 Task: In the  document sketch.pdf. Insert footer and write 'www.quantum.com'. Find the word using Dictionary 'Grateful' Use the tool word Count and display word count while typing
Action: Mouse moved to (304, 399)
Screenshot: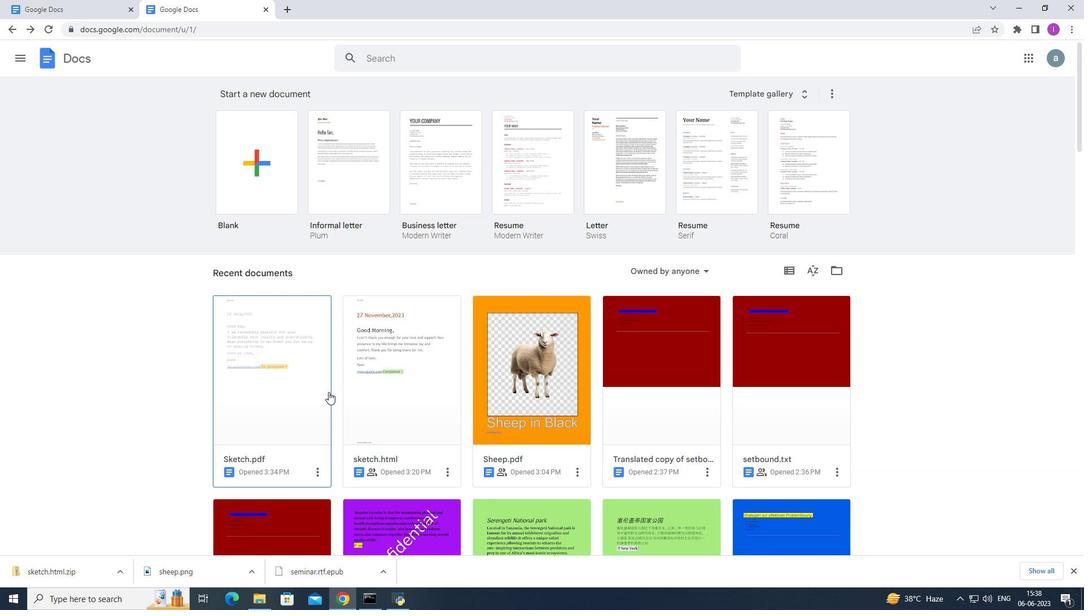 
Action: Mouse pressed left at (304, 399)
Screenshot: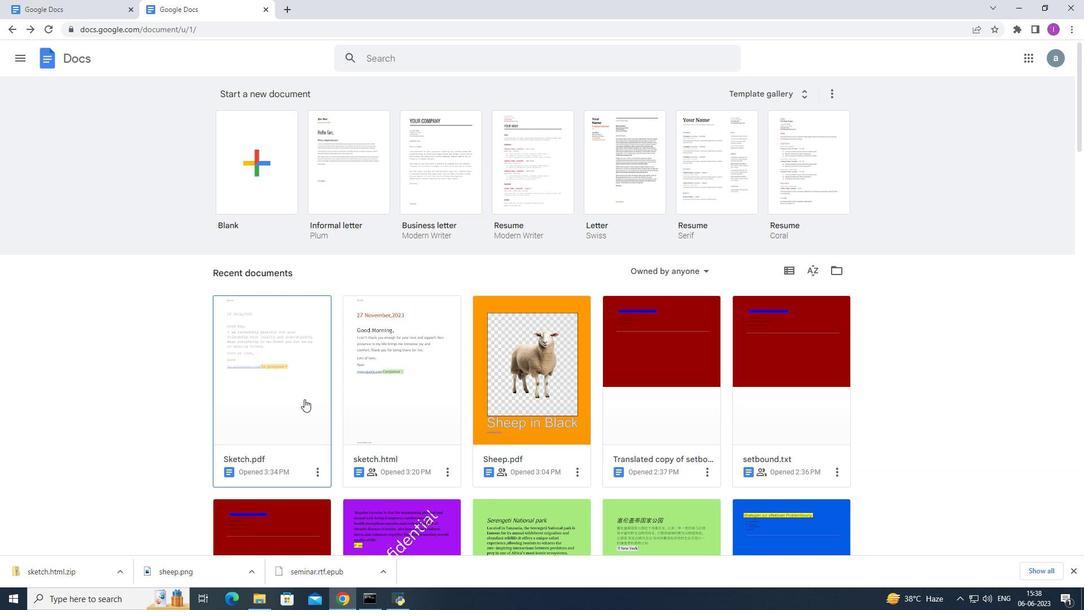 
Action: Mouse moved to (116, 62)
Screenshot: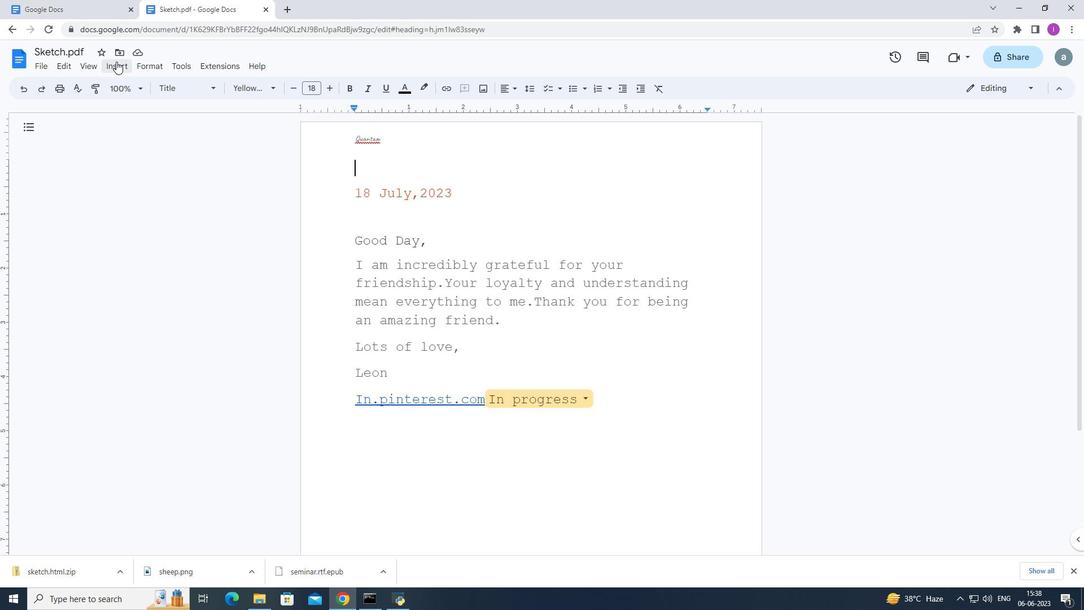 
Action: Mouse pressed left at (116, 62)
Screenshot: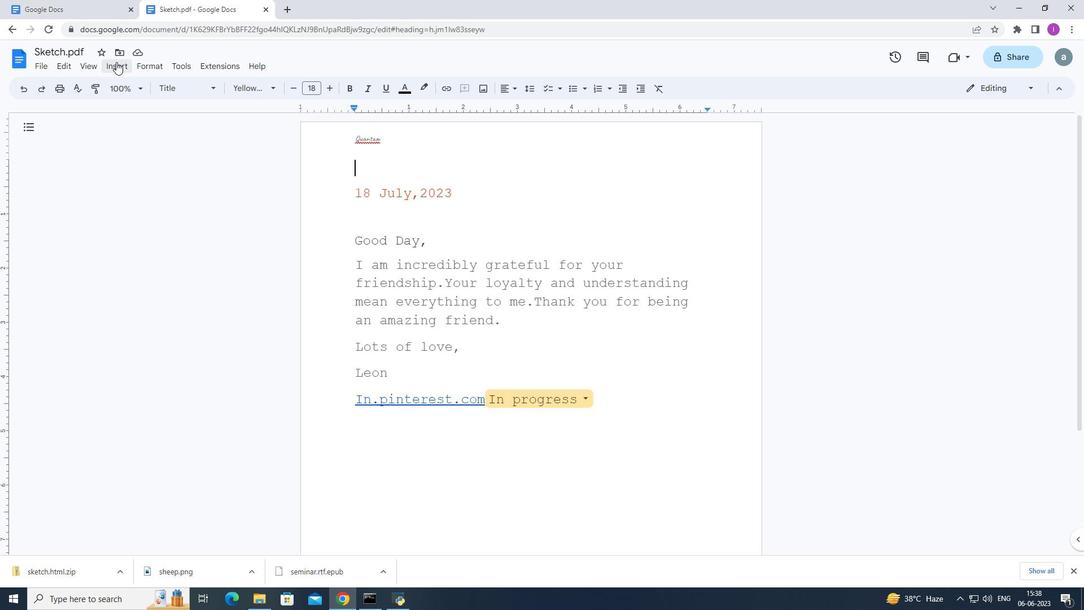 
Action: Mouse moved to (303, 370)
Screenshot: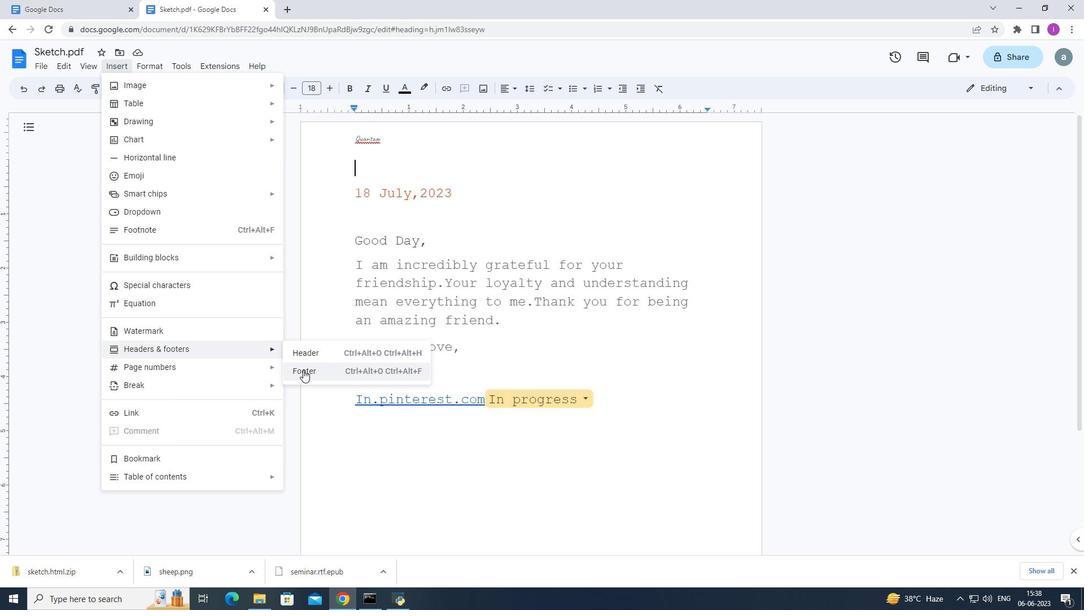 
Action: Mouse pressed left at (303, 370)
Screenshot: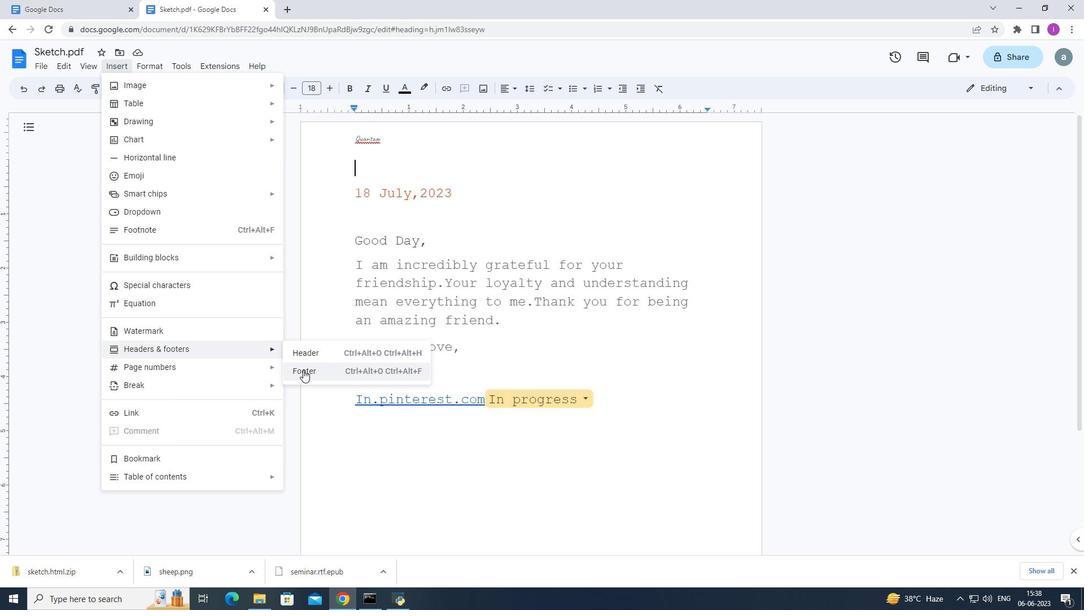 
Action: Mouse moved to (415, 411)
Screenshot: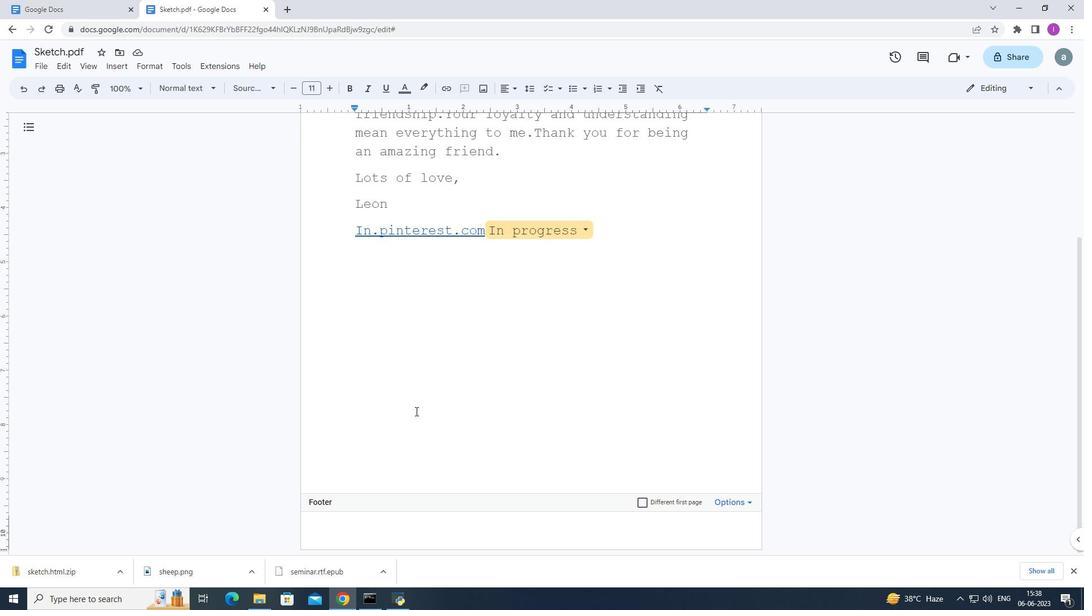 
Action: Key pressed www
Screenshot: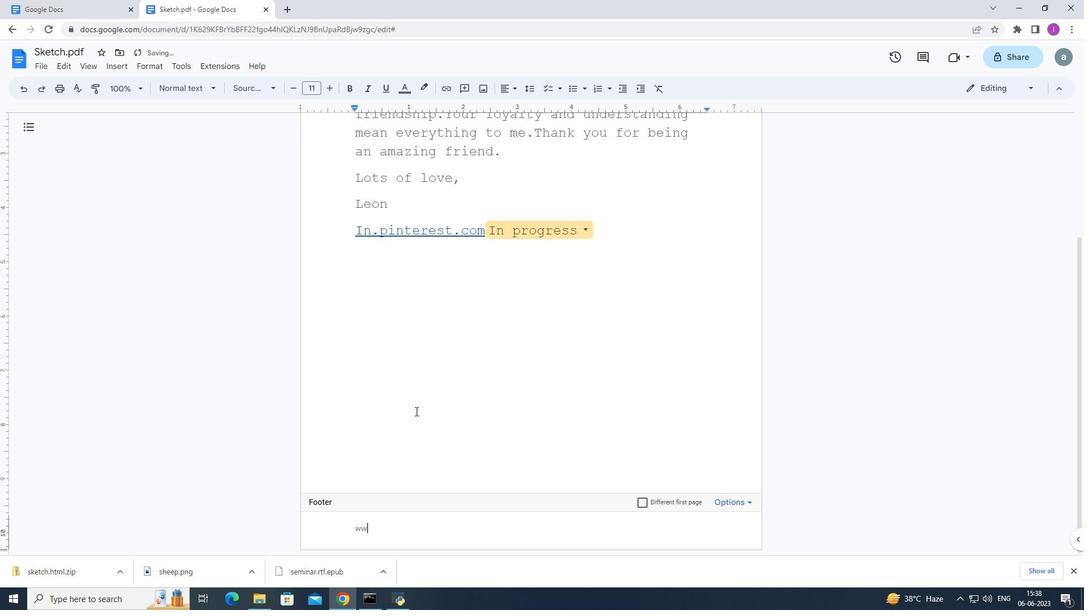
Action: Mouse moved to (413, 414)
Screenshot: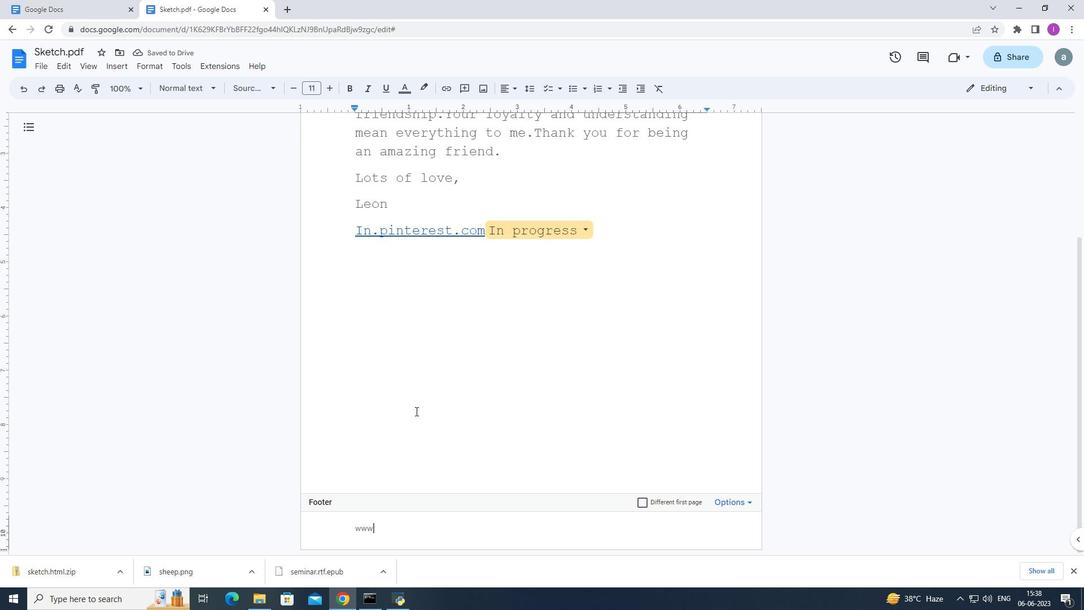 
Action: Key pressed .qua
Screenshot: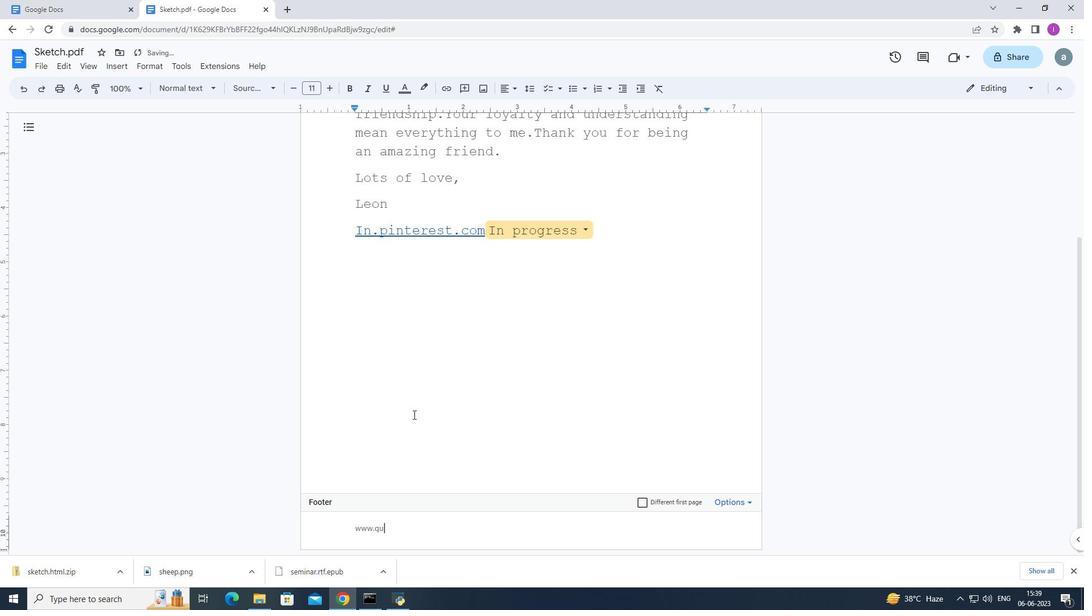 
Action: Mouse moved to (410, 415)
Screenshot: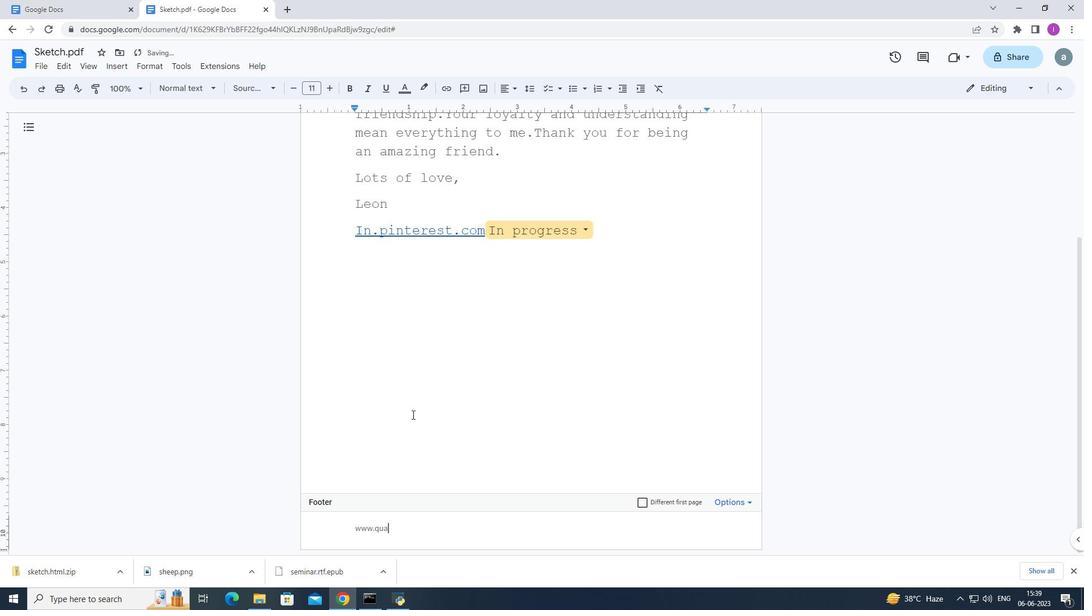 
Action: Key pressed ntum.com
Screenshot: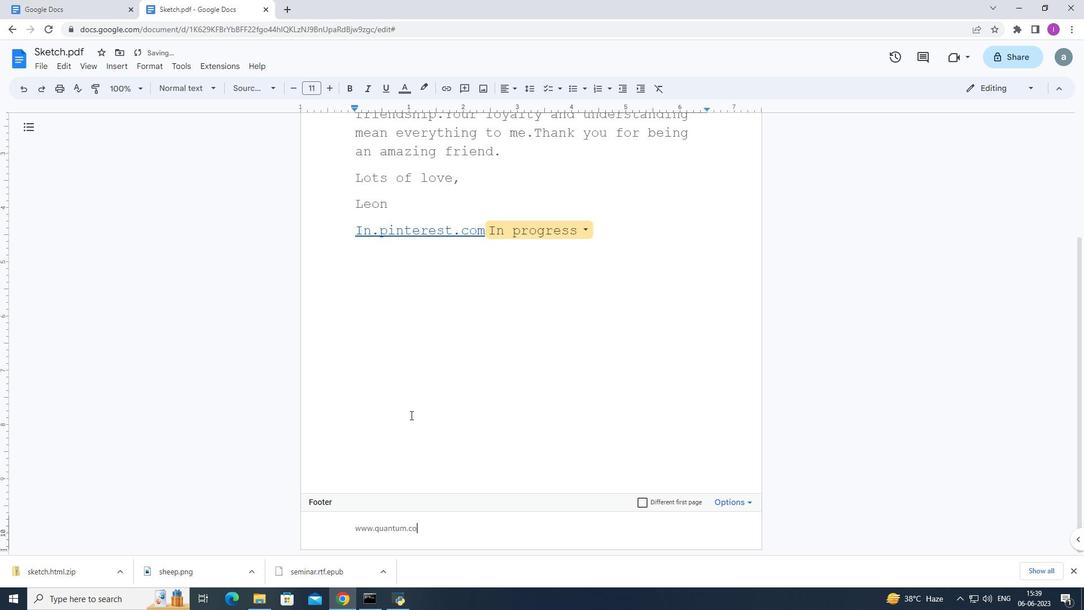 
Action: Mouse moved to (166, 523)
Screenshot: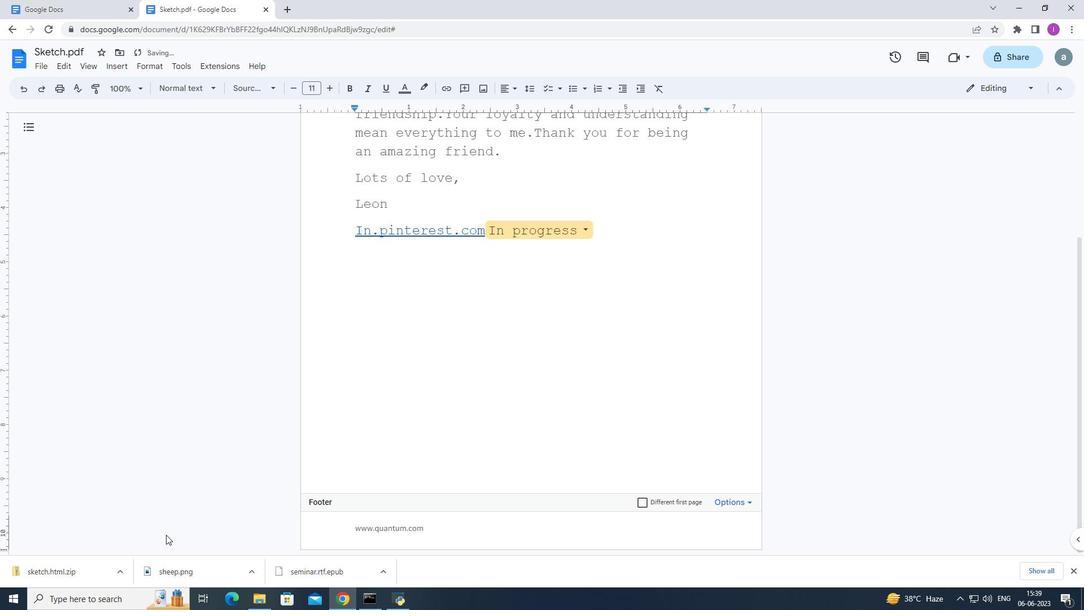 
Action: Mouse pressed left at (166, 523)
Screenshot: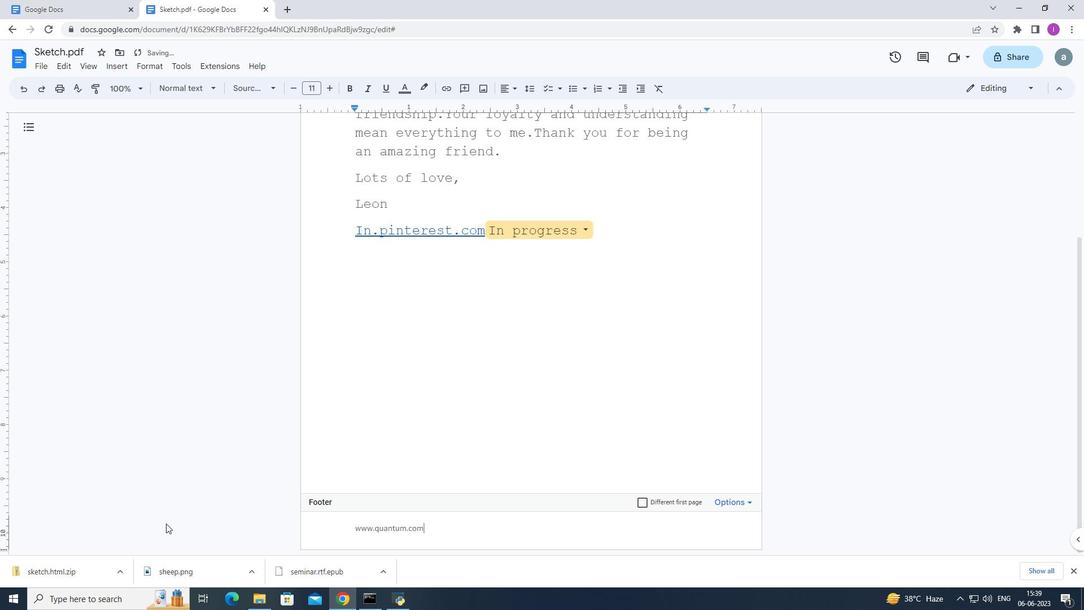 
Action: Mouse moved to (237, 505)
Screenshot: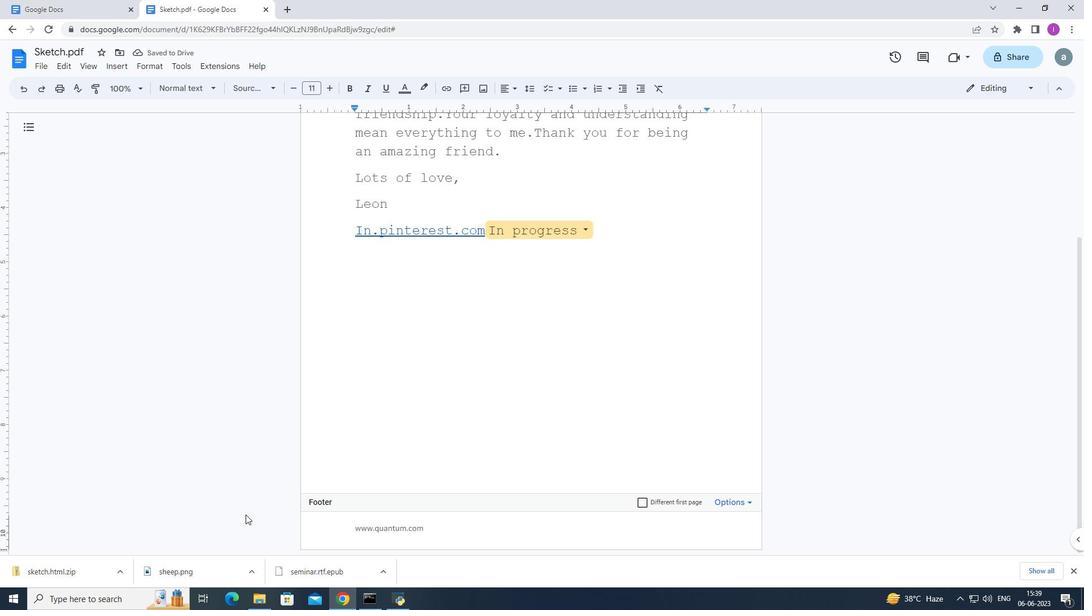 
Action: Mouse pressed left at (237, 505)
Screenshot: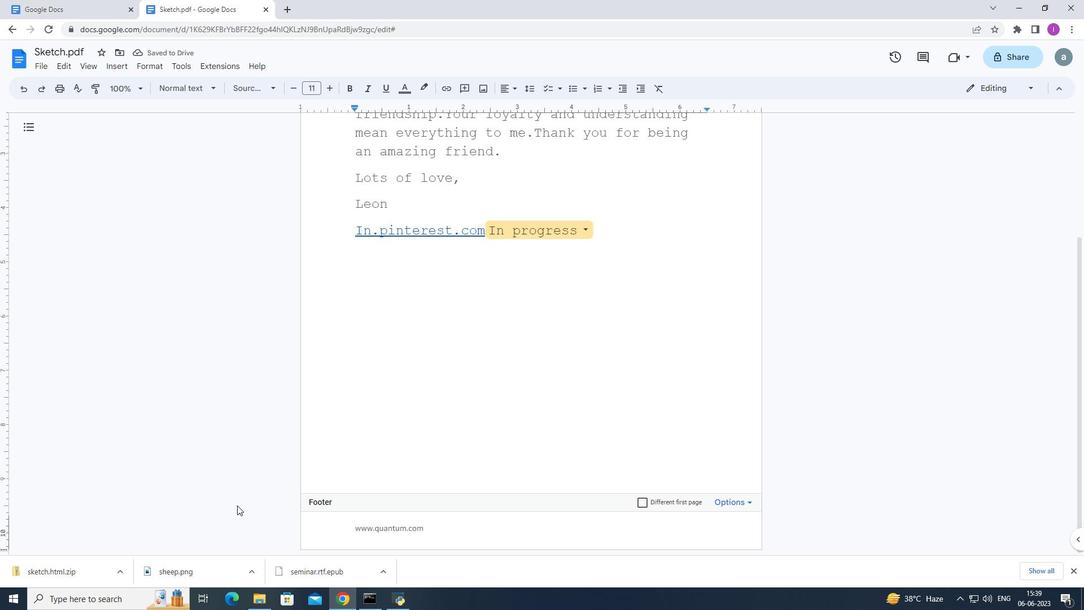 
Action: Mouse moved to (474, 450)
Screenshot: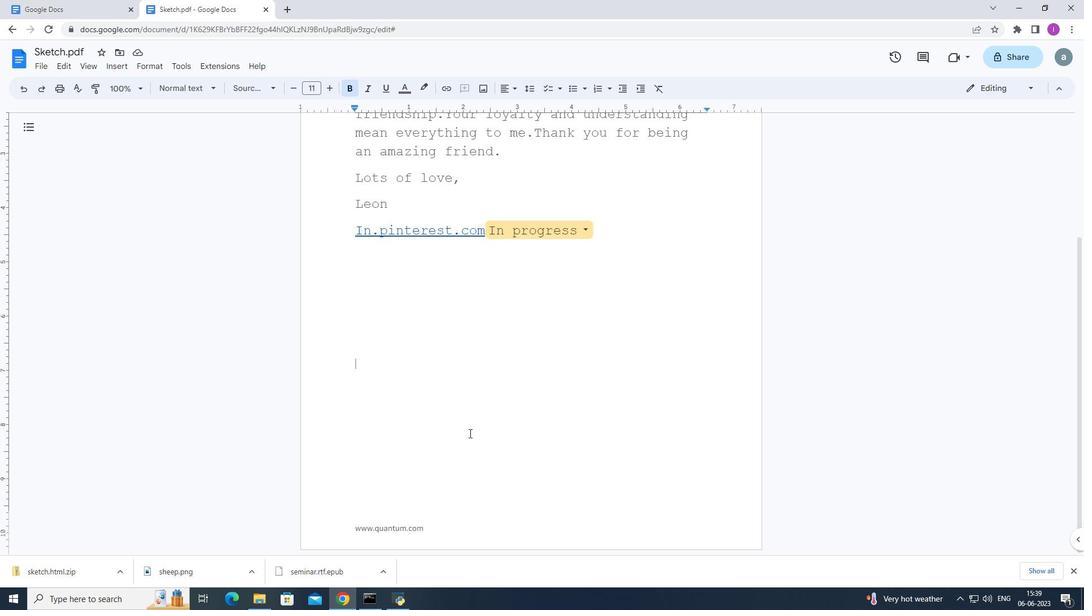 
Action: Mouse scrolled (474, 451) with delta (0, 0)
Screenshot: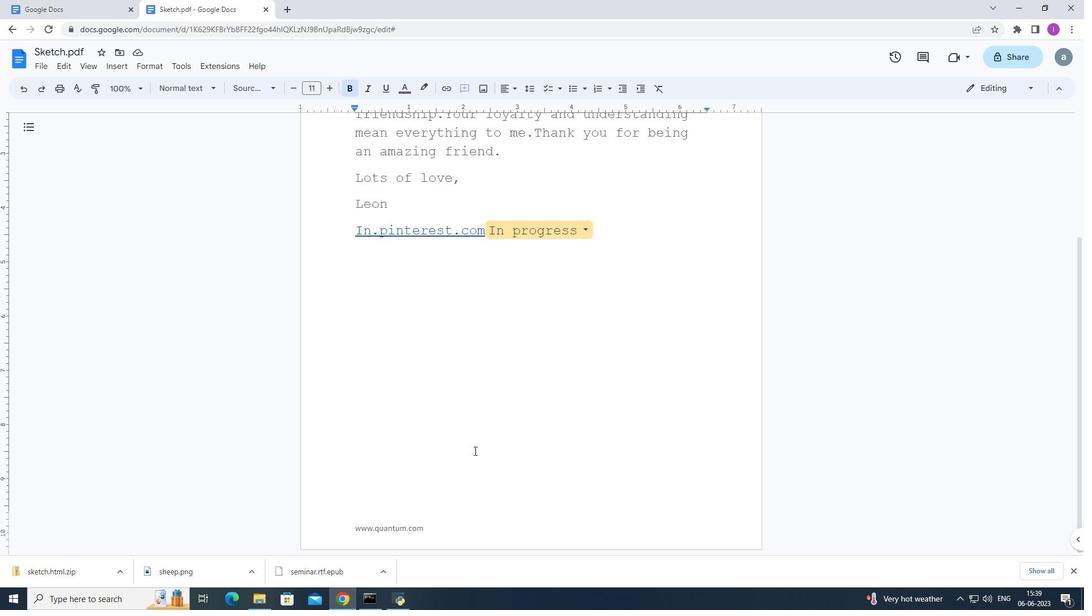 
Action: Mouse scrolled (474, 451) with delta (0, 0)
Screenshot: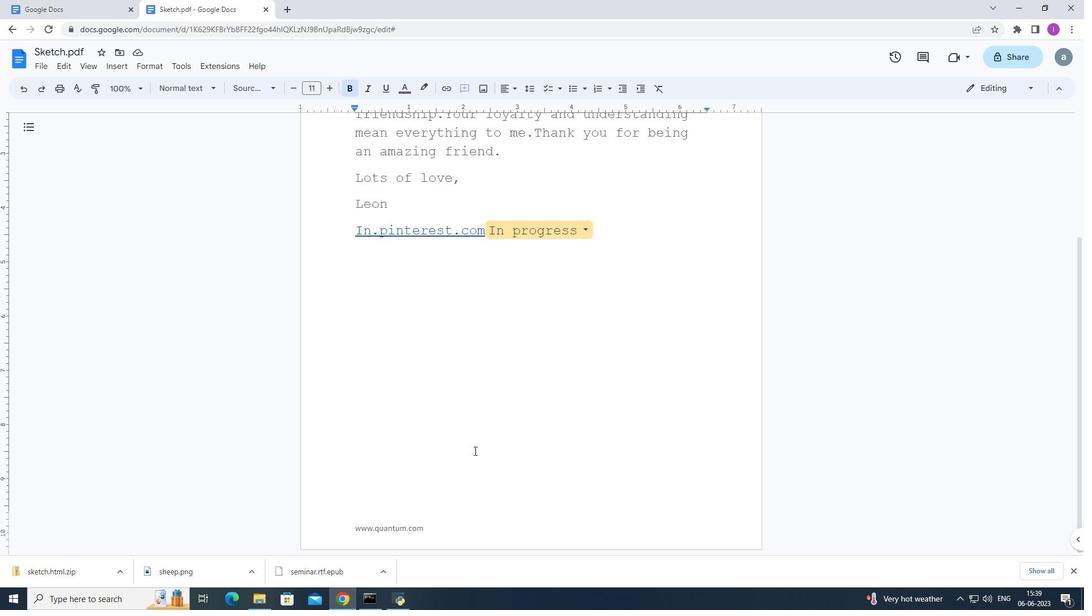 
Action: Mouse scrolled (474, 451) with delta (0, 0)
Screenshot: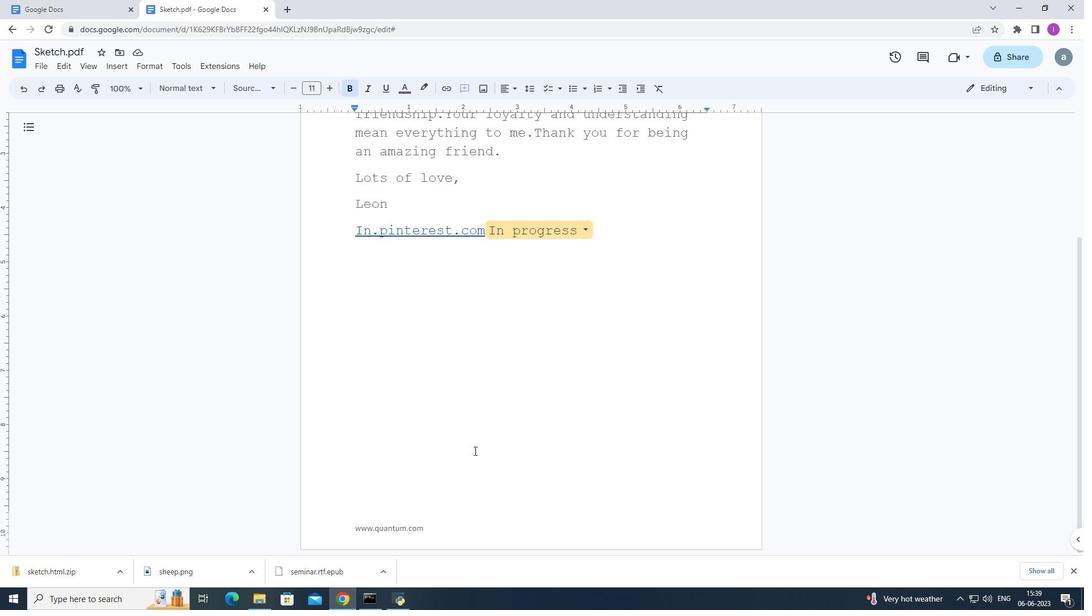 
Action: Mouse moved to (555, 264)
Screenshot: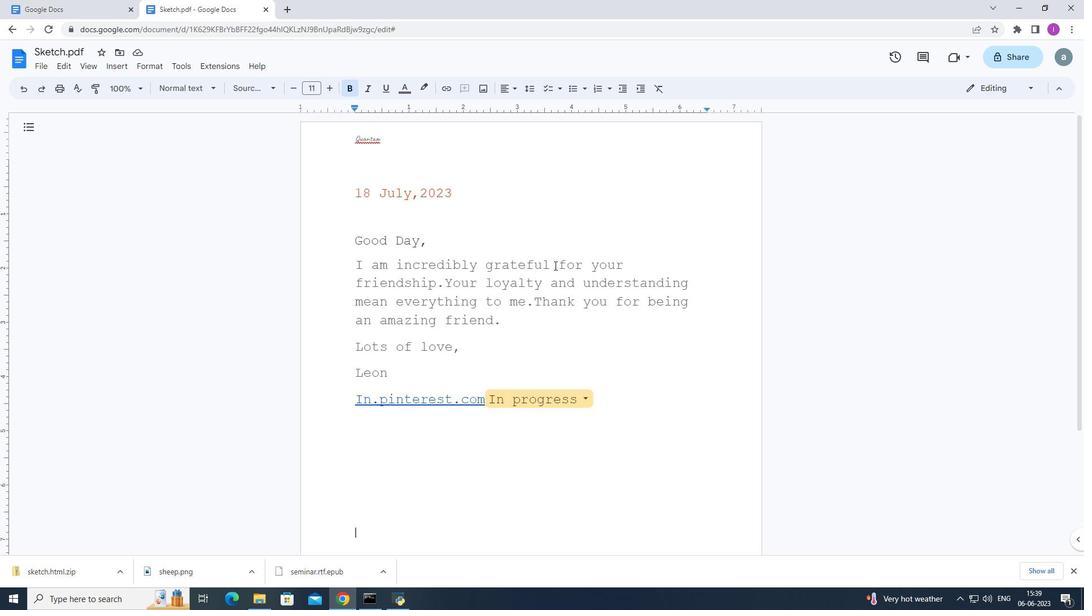 
Action: Mouse pressed left at (555, 264)
Screenshot: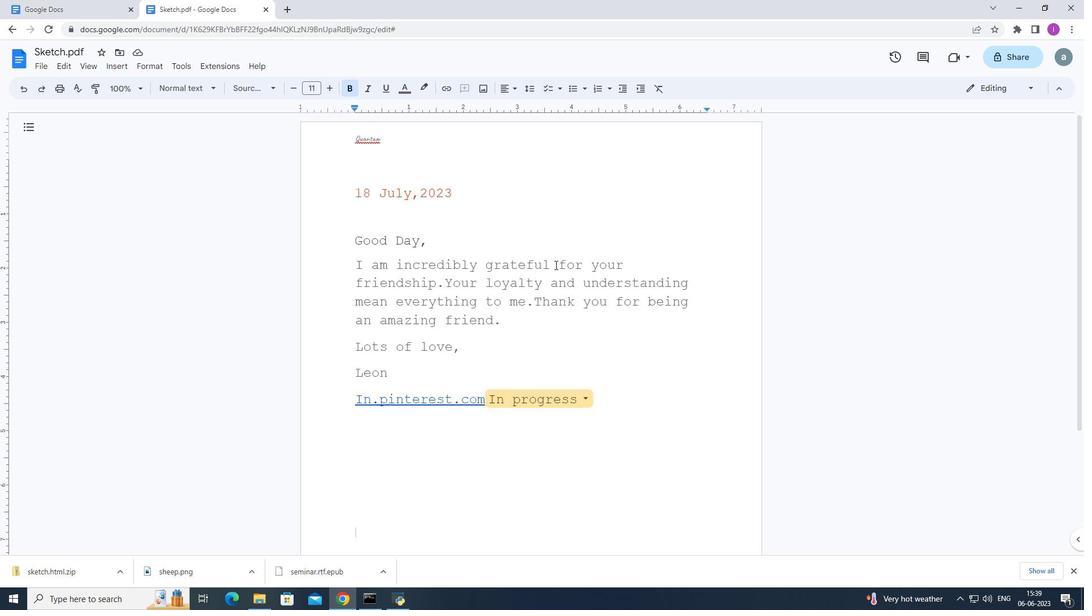 
Action: Mouse moved to (188, 66)
Screenshot: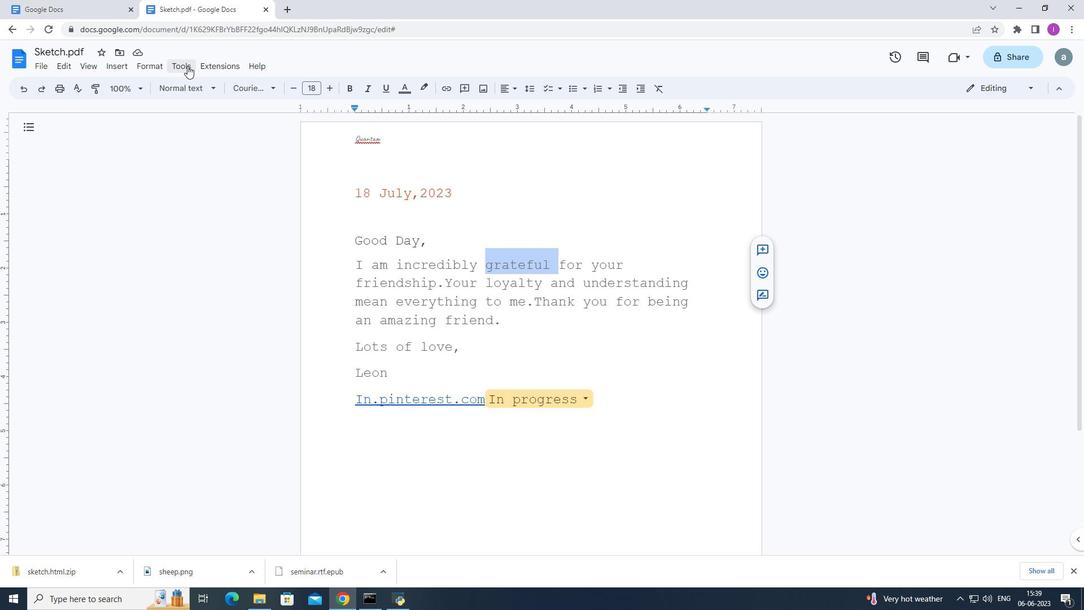 
Action: Mouse pressed left at (188, 66)
Screenshot: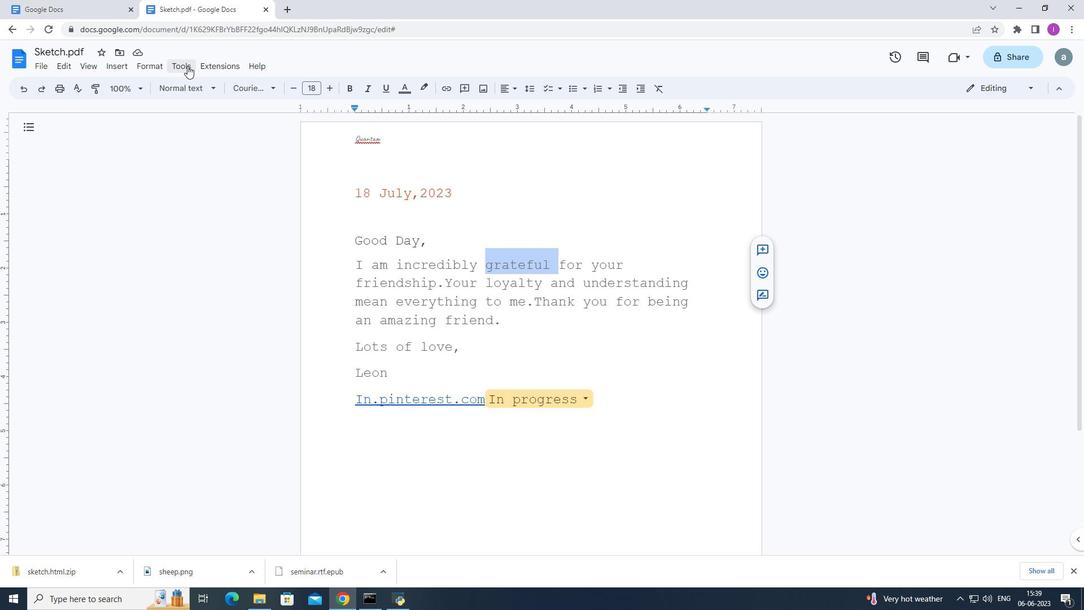 
Action: Mouse moved to (220, 214)
Screenshot: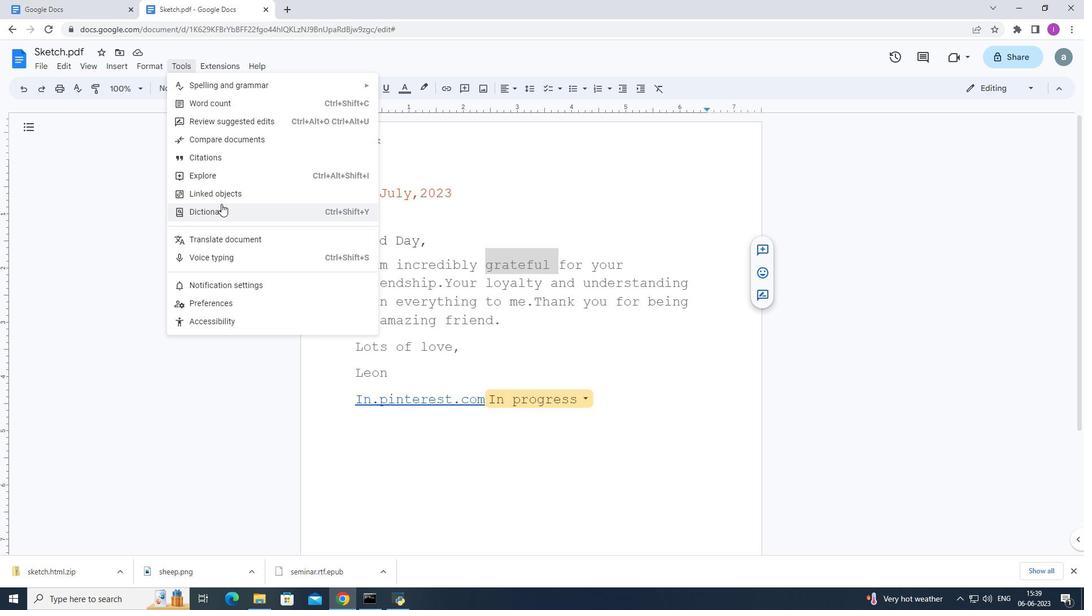 
Action: Mouse pressed left at (220, 214)
Screenshot: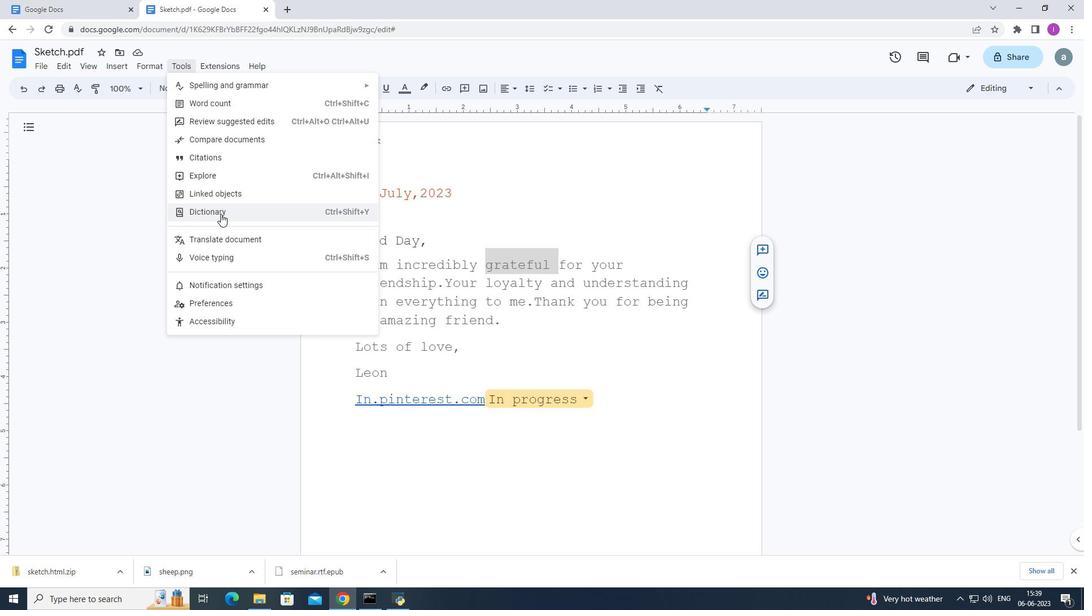 
Action: Mouse moved to (190, 64)
Screenshot: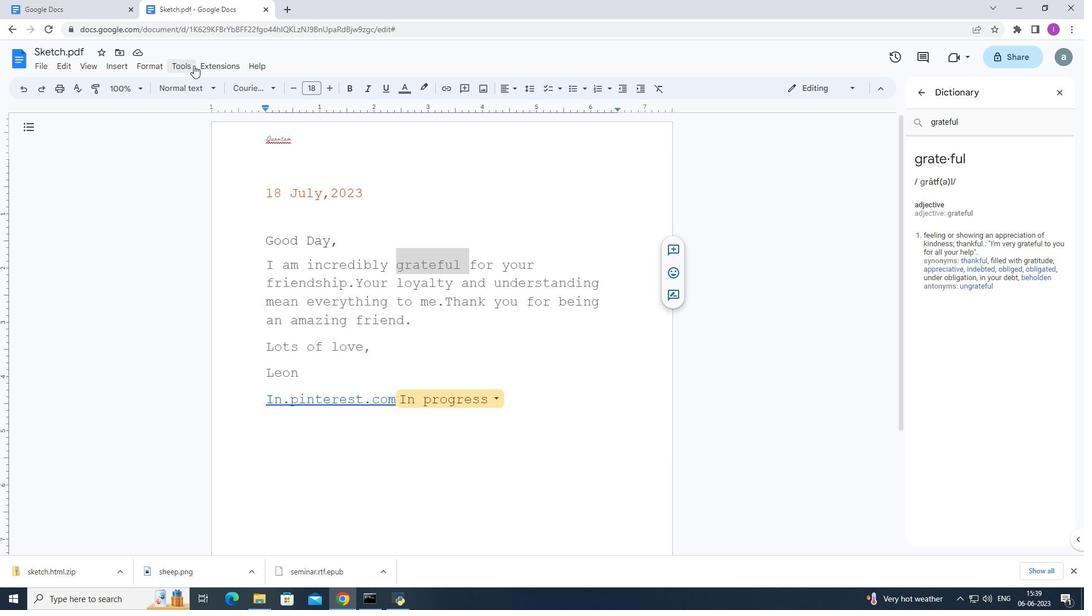 
Action: Mouse pressed left at (190, 64)
Screenshot: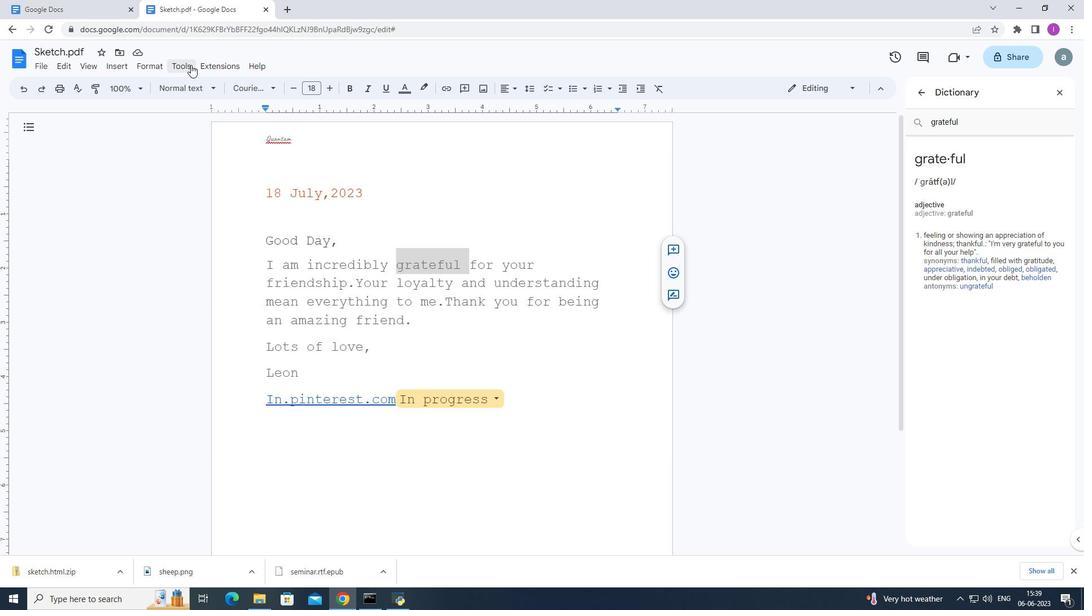 
Action: Mouse moved to (210, 106)
Screenshot: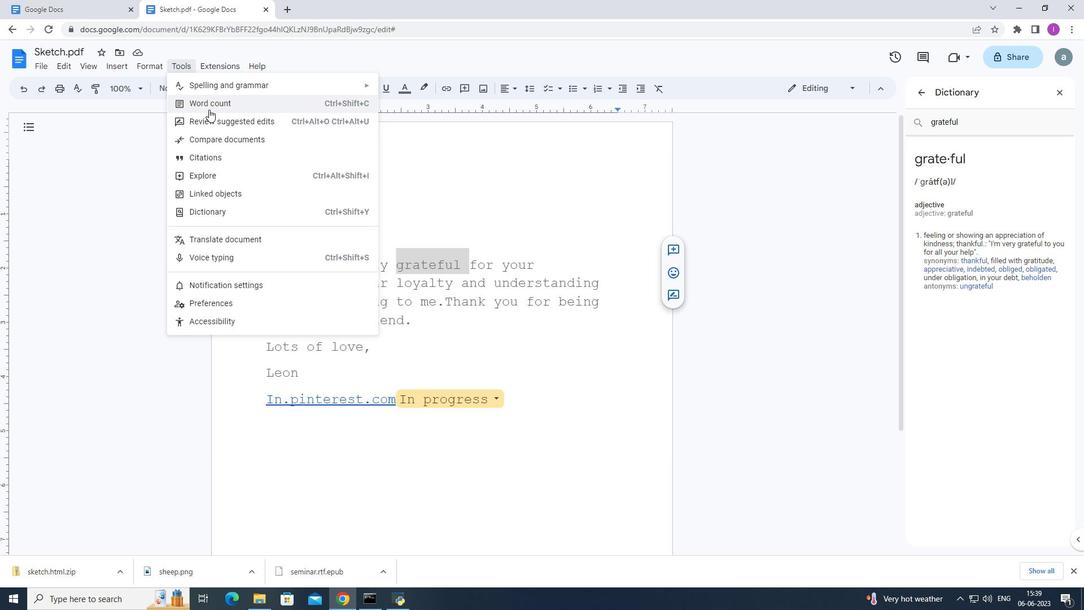 
Action: Mouse pressed left at (210, 106)
Screenshot: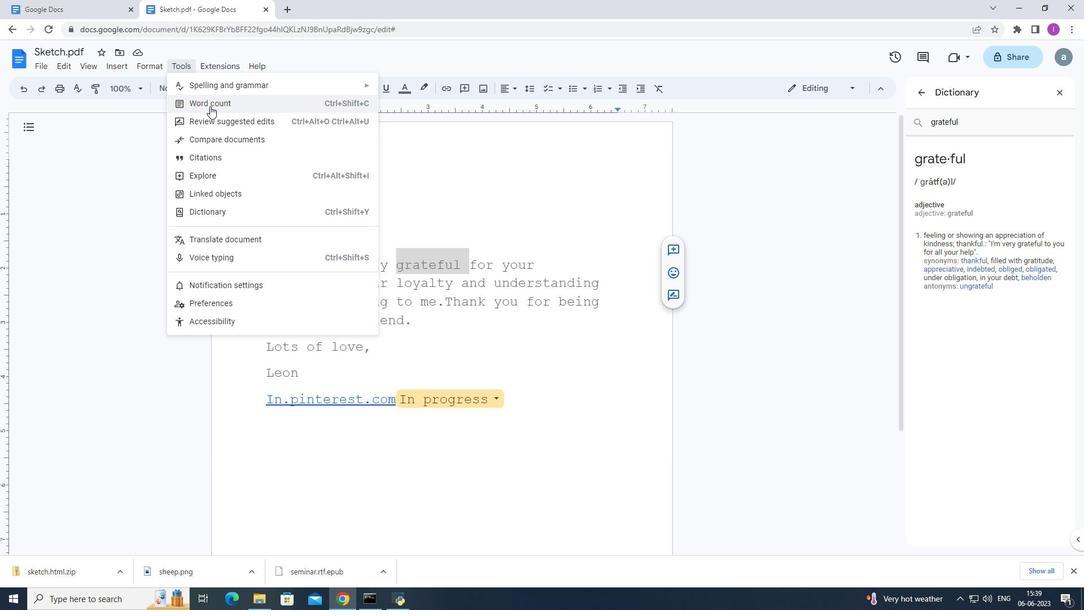 
Action: Mouse moved to (475, 346)
Screenshot: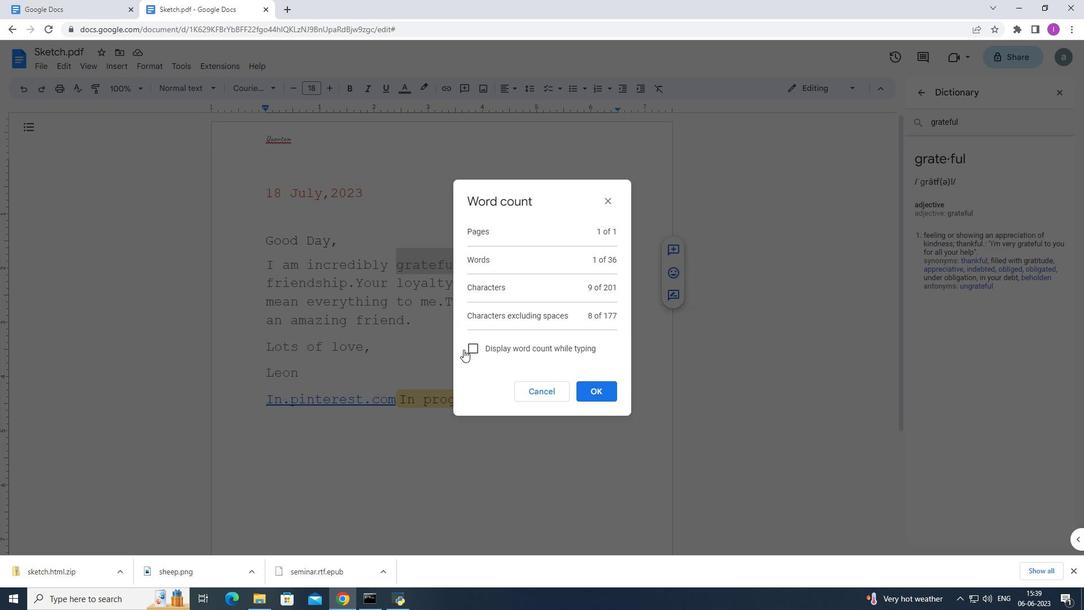 
Action: Mouse pressed left at (475, 346)
Screenshot: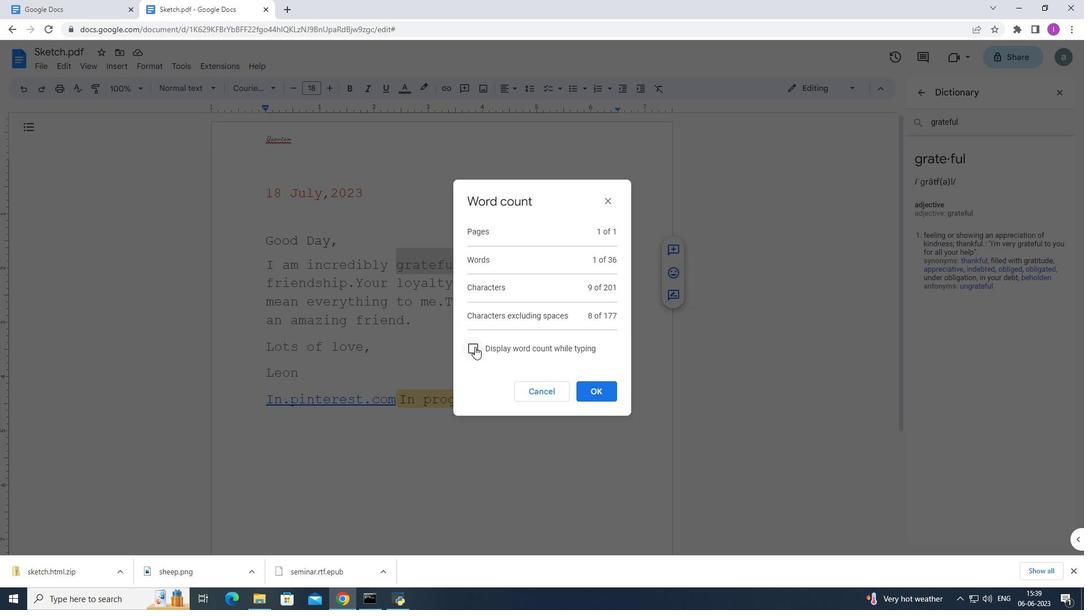 
Action: Mouse moved to (585, 384)
Screenshot: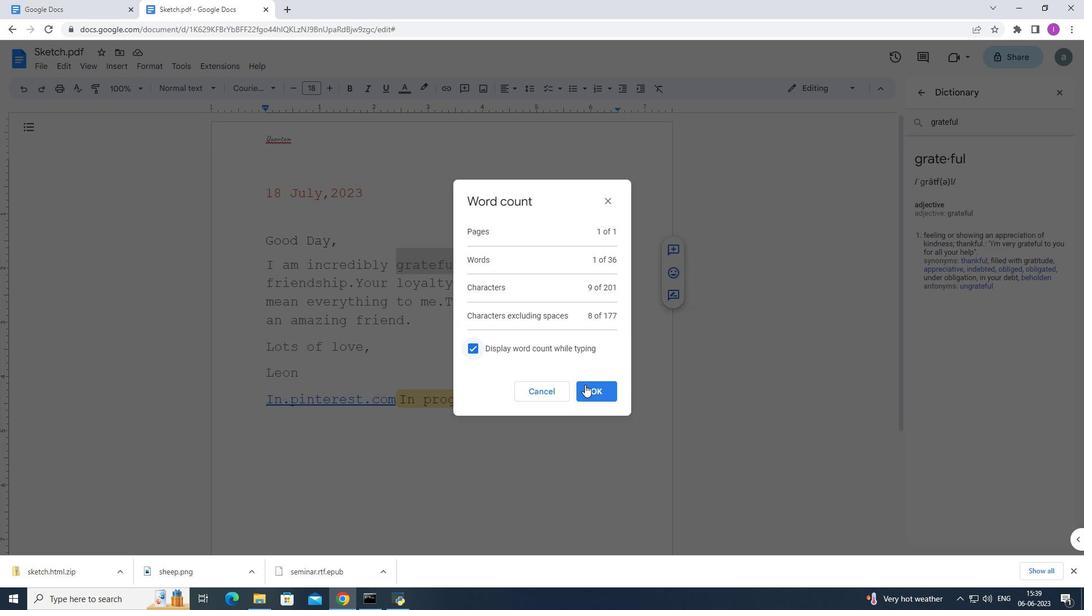 
Action: Mouse pressed left at (585, 384)
Screenshot: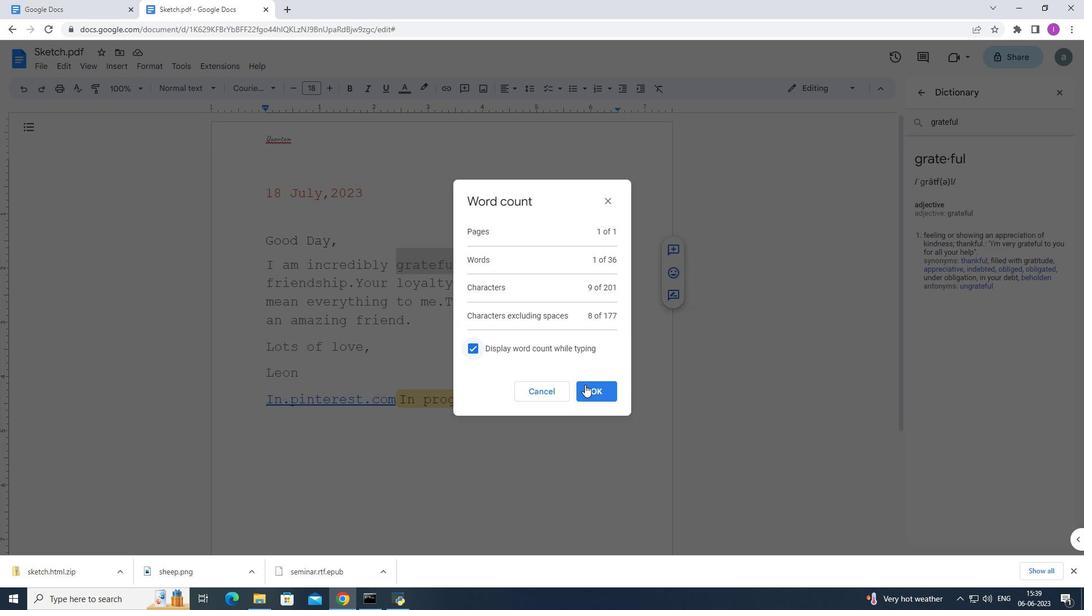 
Action: Mouse moved to (629, 347)
Screenshot: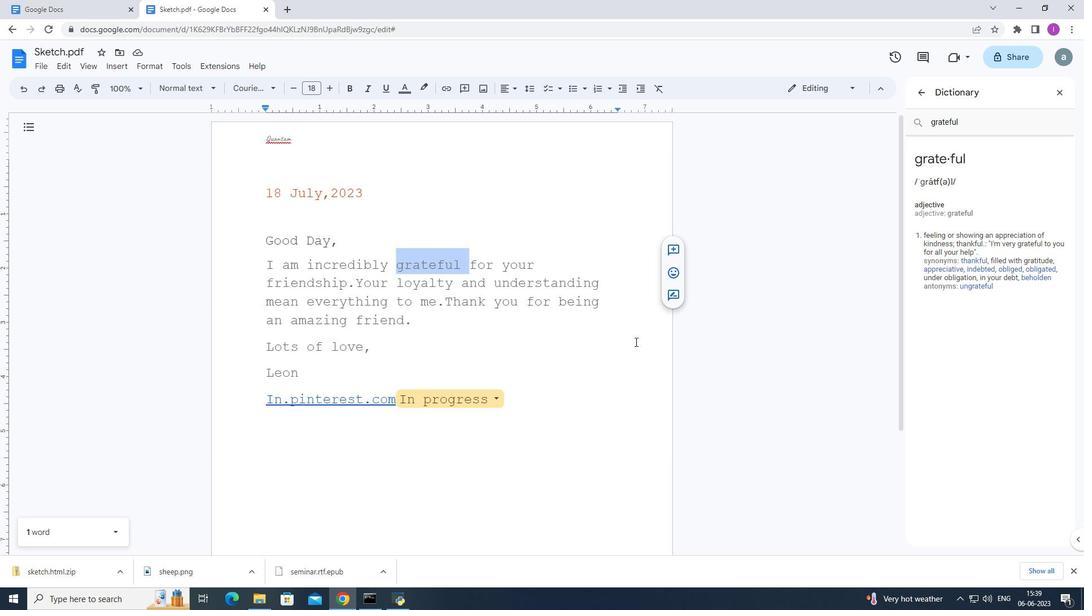 
